 Task: Create Card Financial Audit Execution in Board IT Infrastructure Management to Workspace Career Coaching. Create Card Gaming Console Review in Board Diversity and Inclusion Metrics Analysis to Workspace Career Coaching. Create Card Financial Audit Performance Review in Board Content Marketing Interactive Content Strategy and Execution to Workspace Career Coaching
Action: Mouse moved to (59, 289)
Screenshot: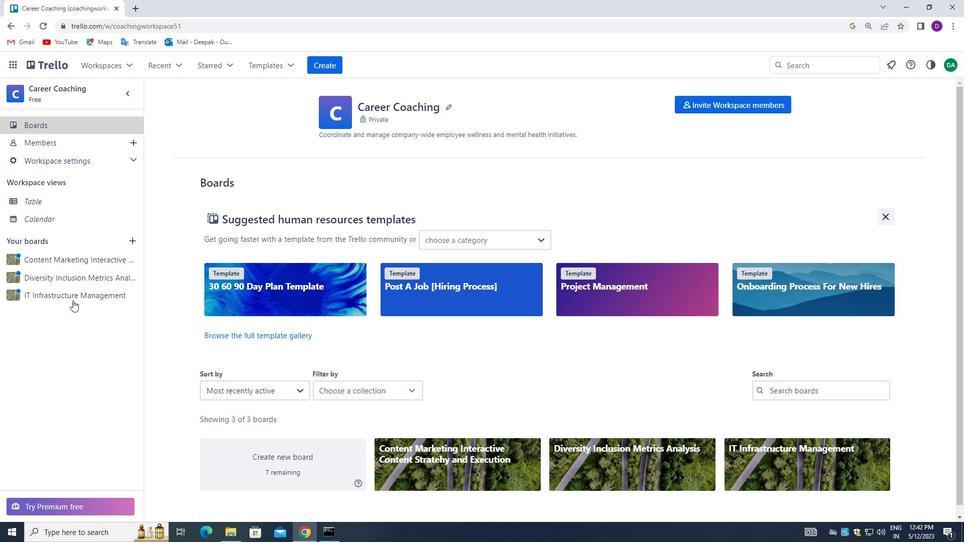
Action: Mouse pressed left at (59, 289)
Screenshot: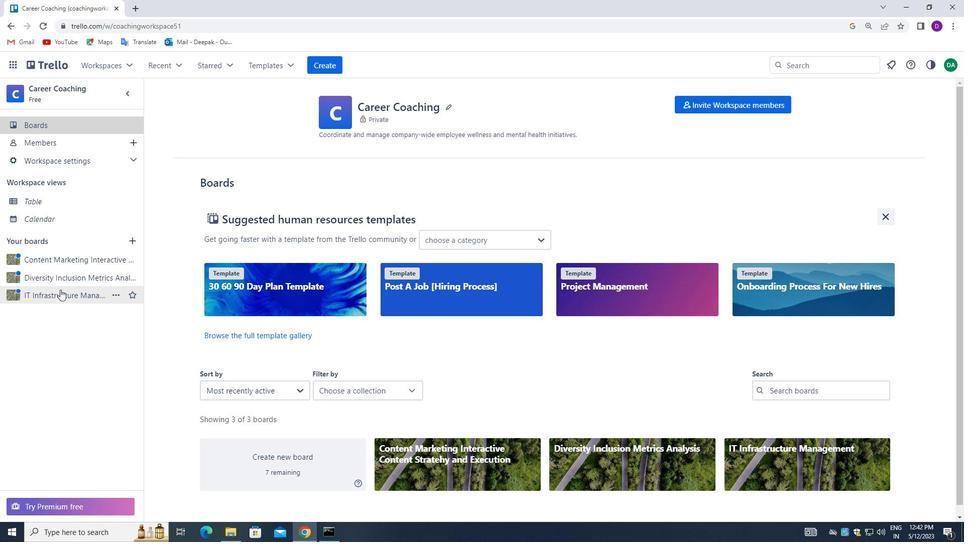 
Action: Mouse moved to (487, 156)
Screenshot: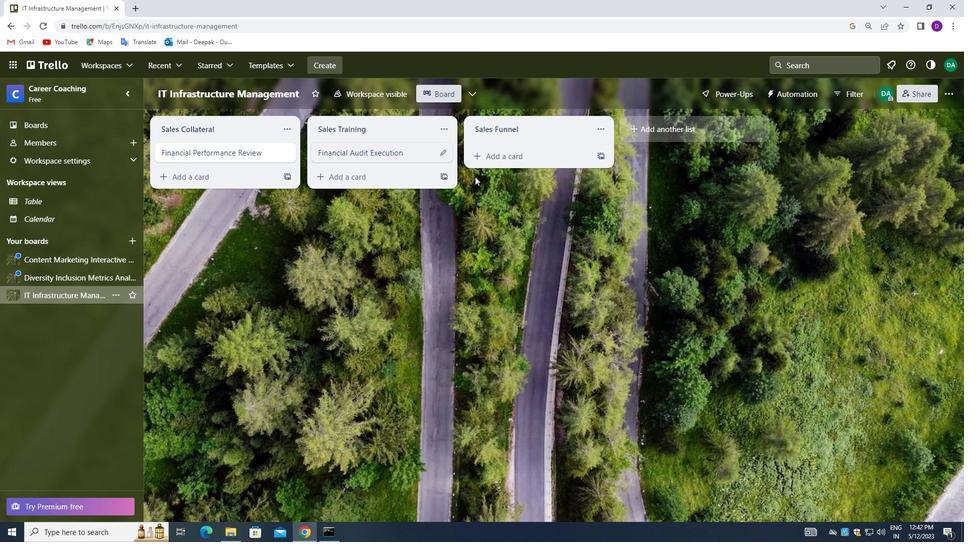 
Action: Mouse pressed left at (487, 156)
Screenshot: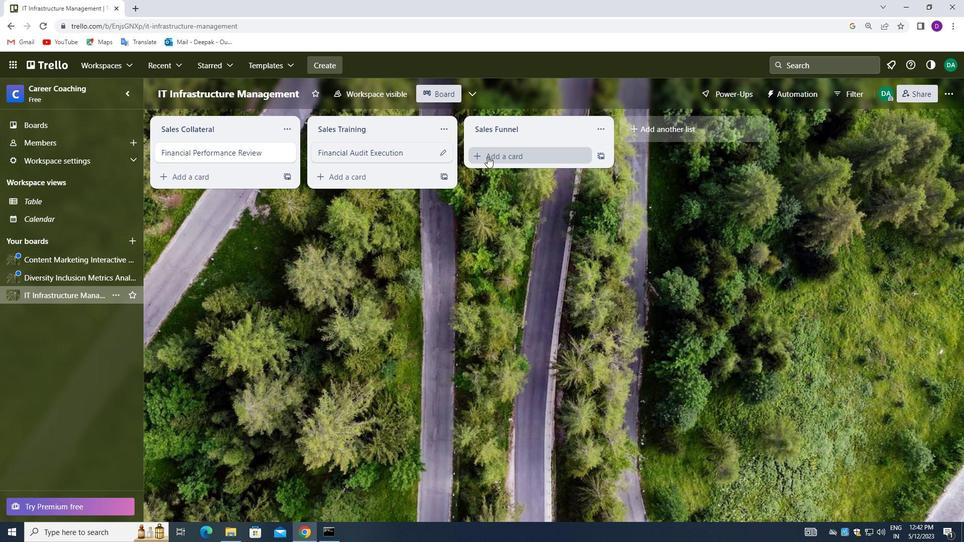 
Action: Mouse moved to (413, 231)
Screenshot: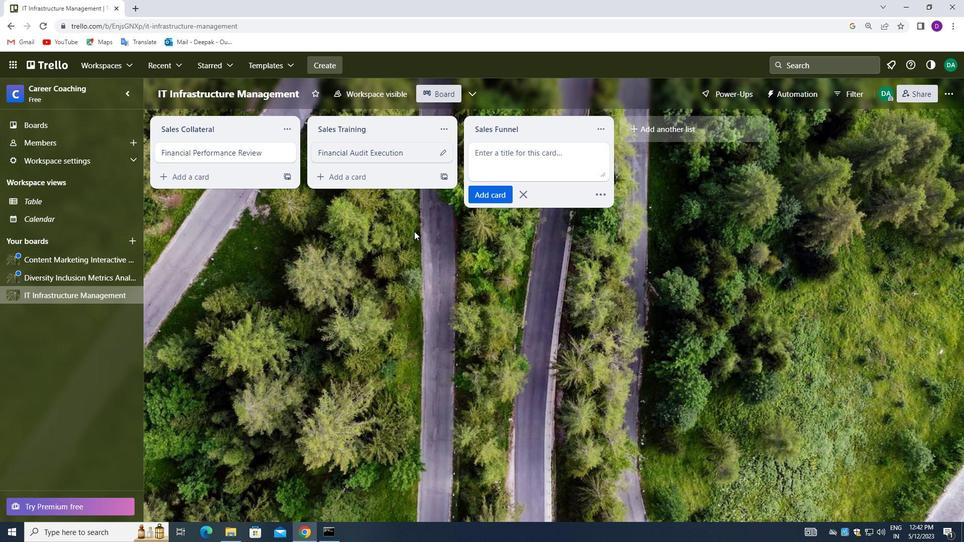
Action: Key pressed <Key.shift_r>Financial<Key.space><Key.shift_r>Audit<Key.space><Key.shift_r>Execution
Screenshot: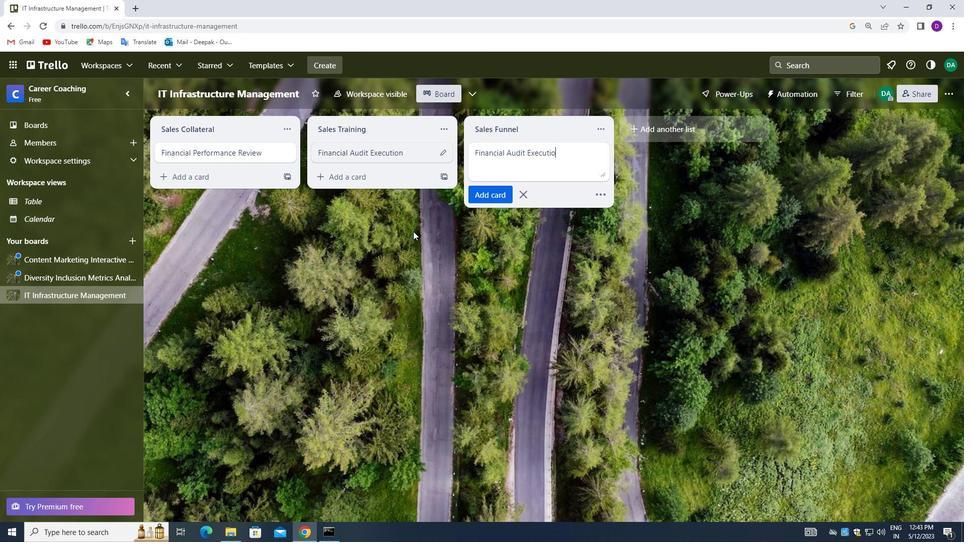 
Action: Mouse moved to (493, 196)
Screenshot: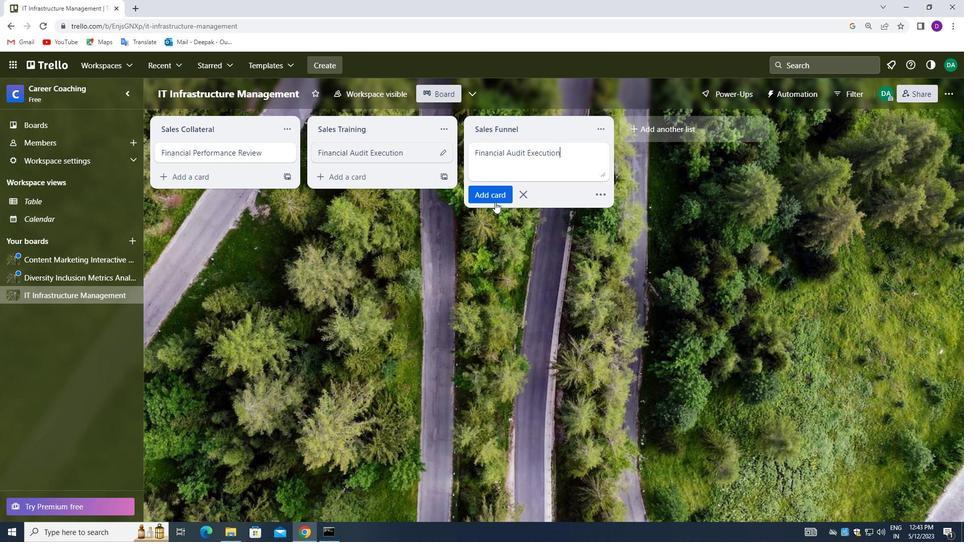 
Action: Mouse pressed left at (493, 196)
Screenshot: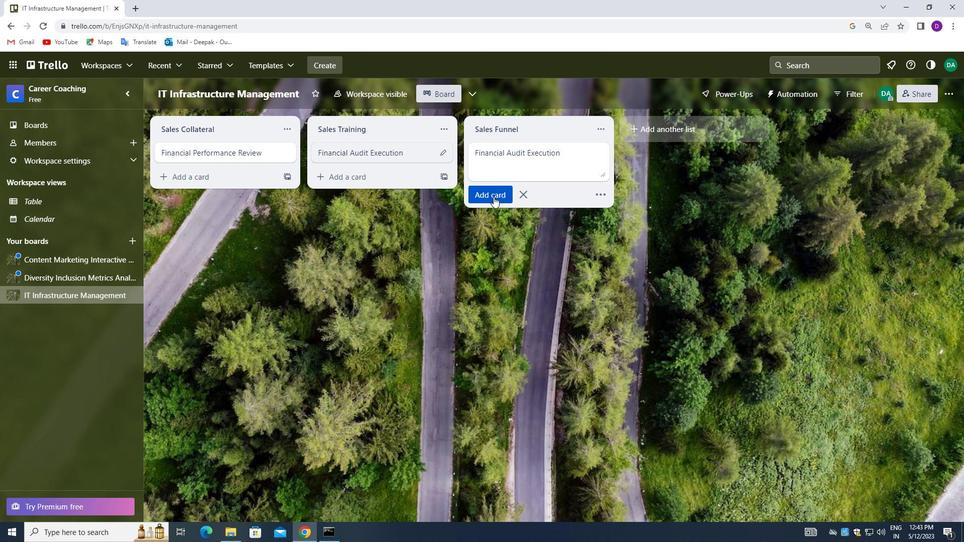 
Action: Mouse moved to (659, 200)
Screenshot: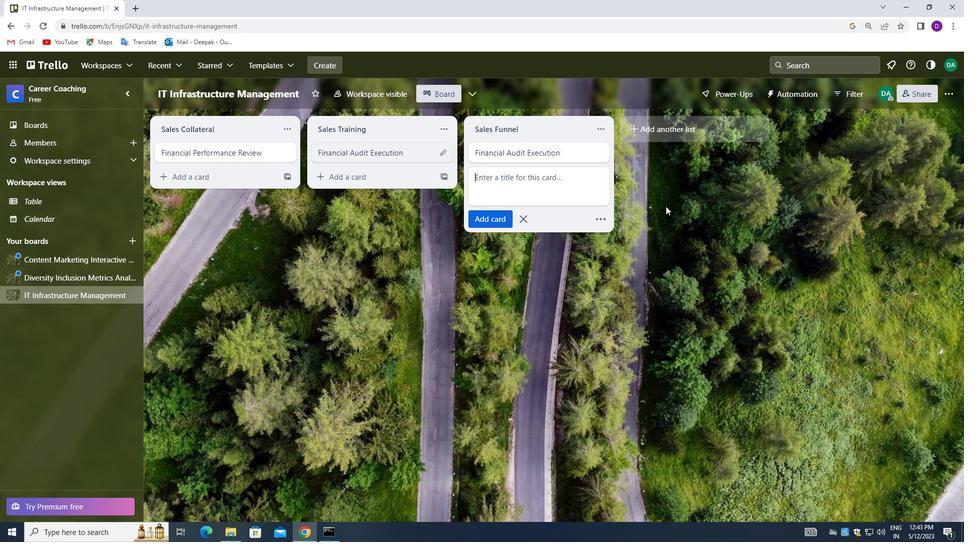 
Action: Mouse pressed left at (659, 200)
Screenshot: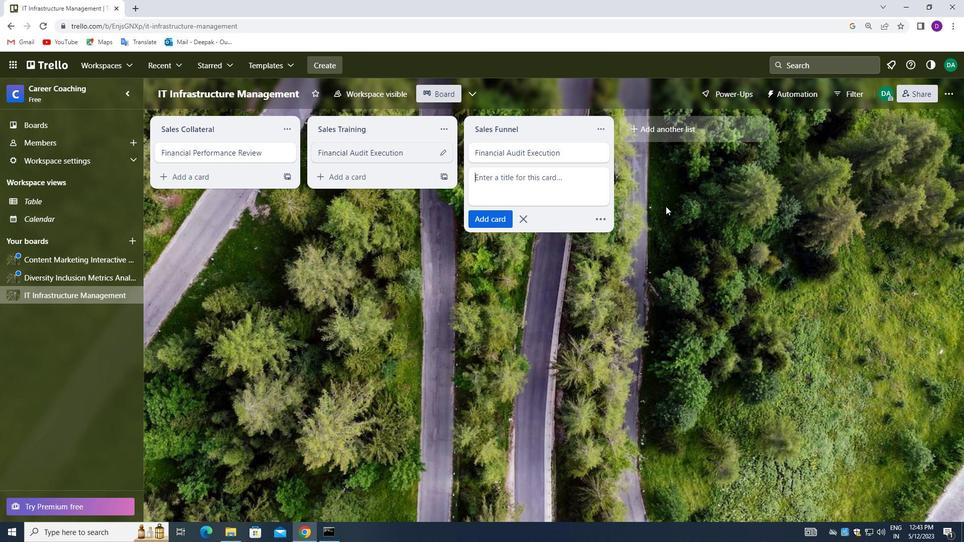 
Action: Mouse moved to (327, 299)
Screenshot: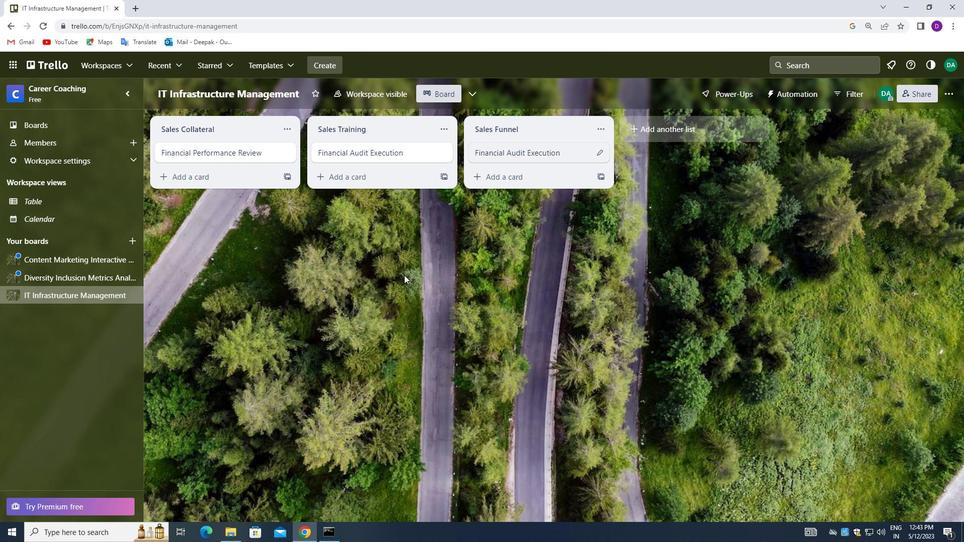 
Action: Mouse scrolled (327, 298) with delta (0, 0)
Screenshot: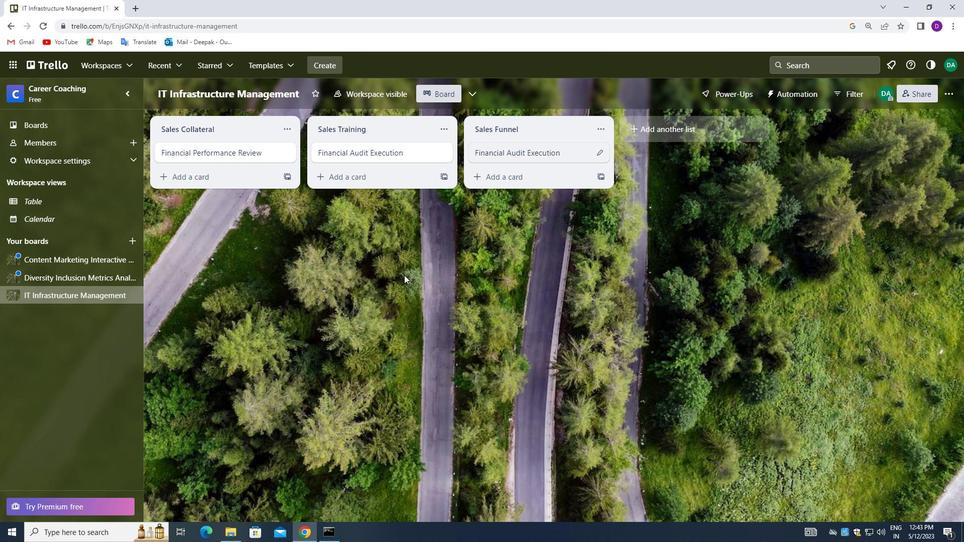 
Action: Mouse moved to (327, 300)
Screenshot: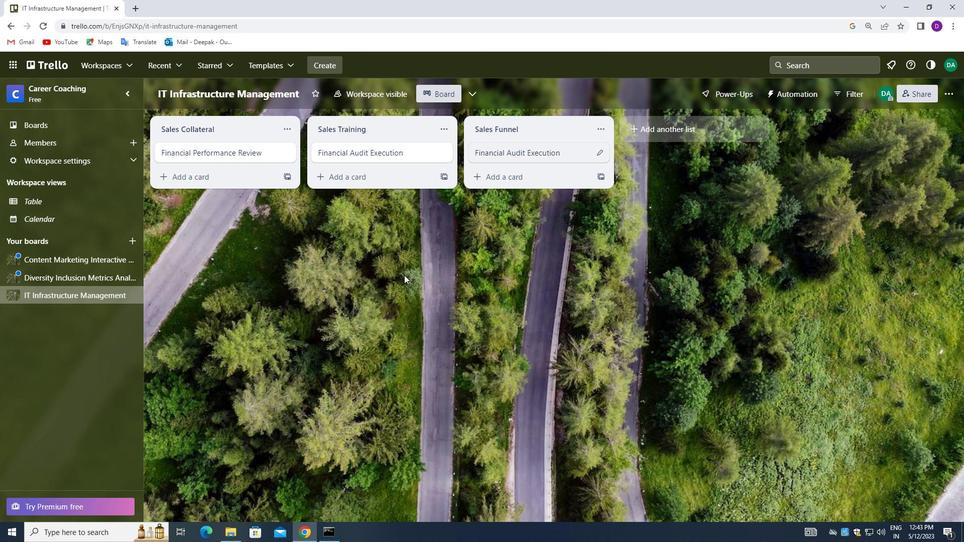 
Action: Mouse scrolled (327, 300) with delta (0, 0)
Screenshot: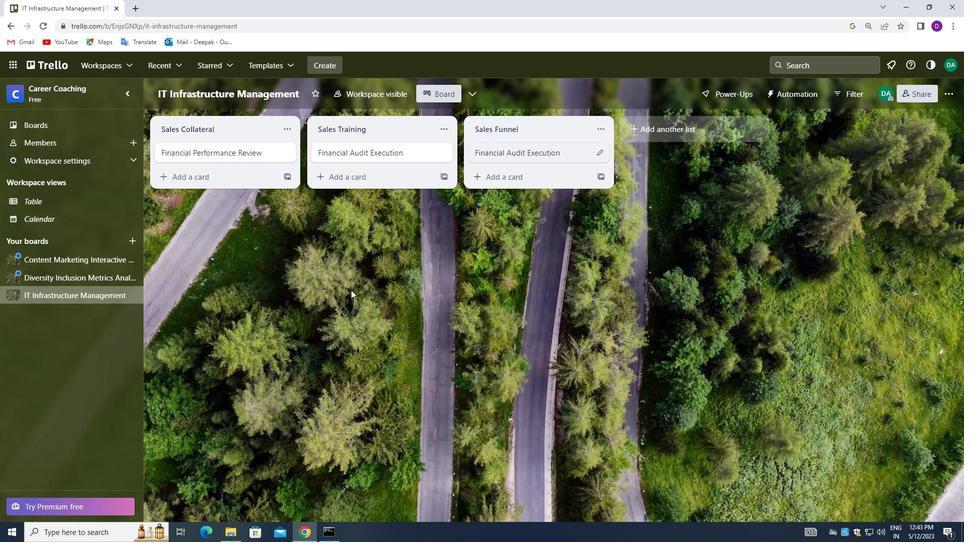 
Action: Mouse scrolled (327, 300) with delta (0, 0)
Screenshot: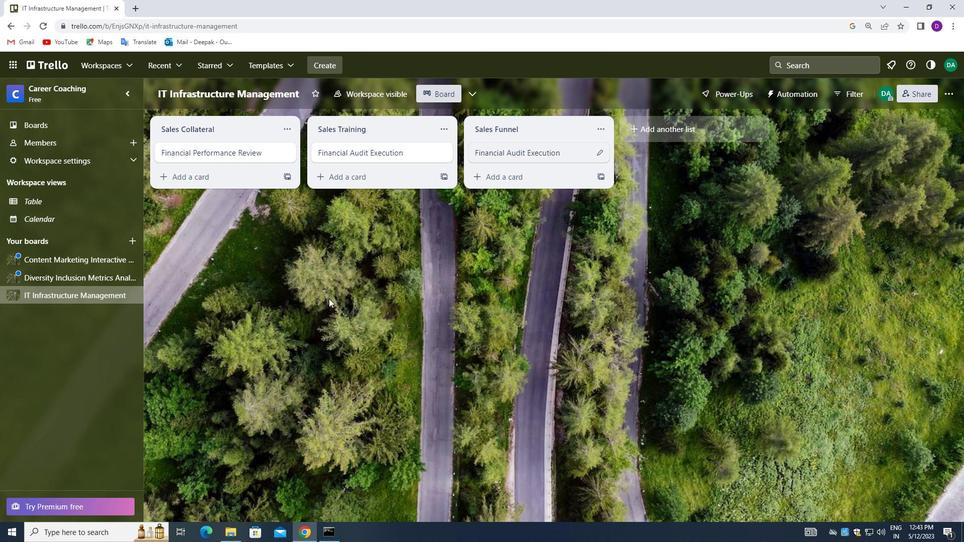 
Action: Mouse moved to (319, 299)
Screenshot: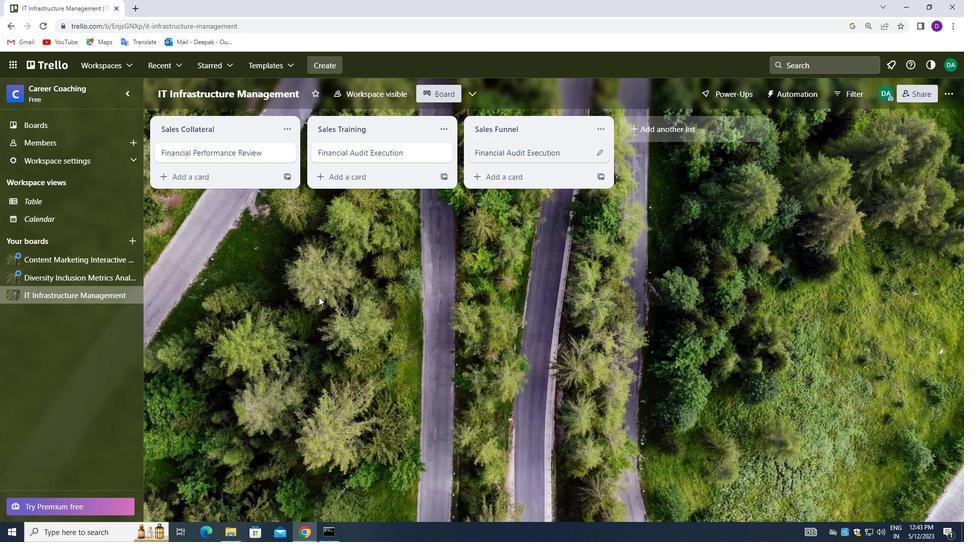 
Action: Mouse scrolled (319, 299) with delta (0, 0)
Screenshot: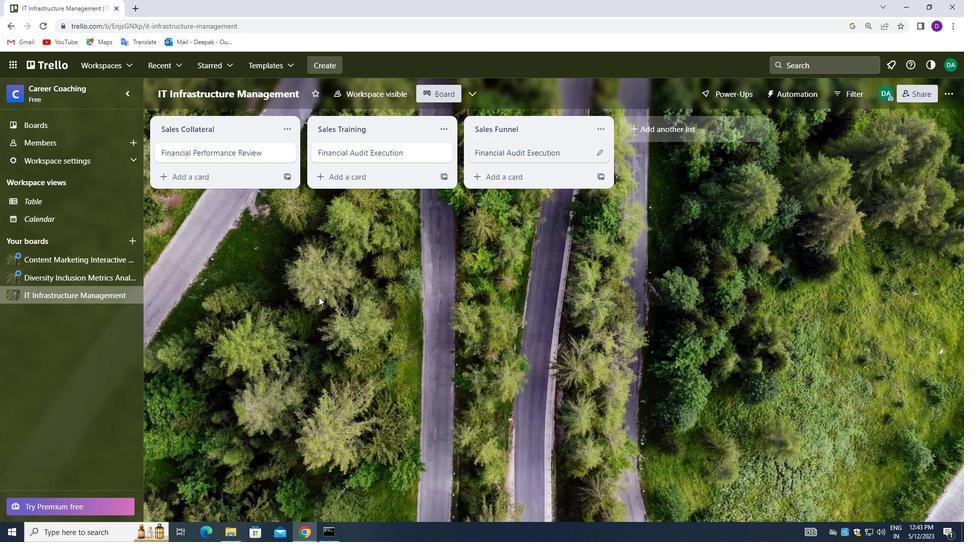 
Action: Mouse moved to (319, 299)
Screenshot: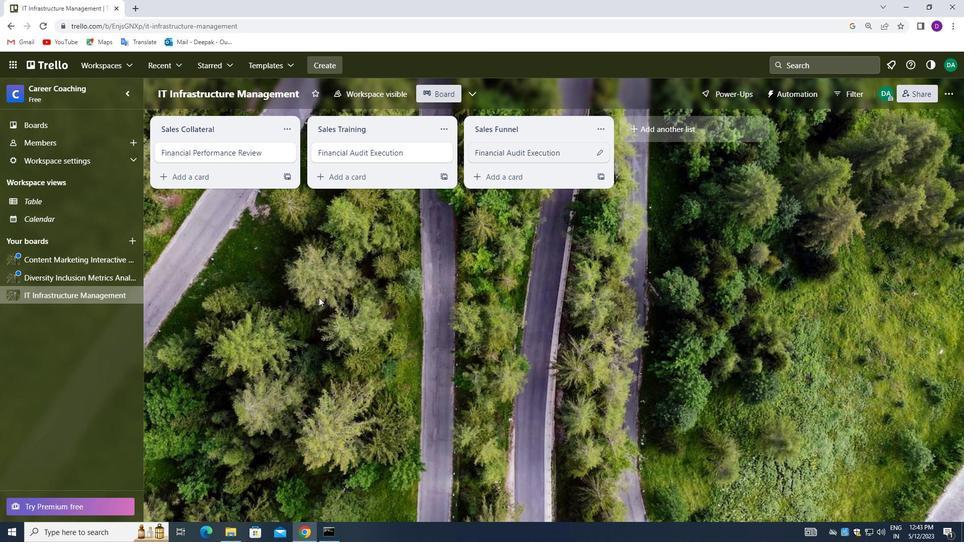 
Action: Mouse scrolled (319, 299) with delta (0, 0)
Screenshot: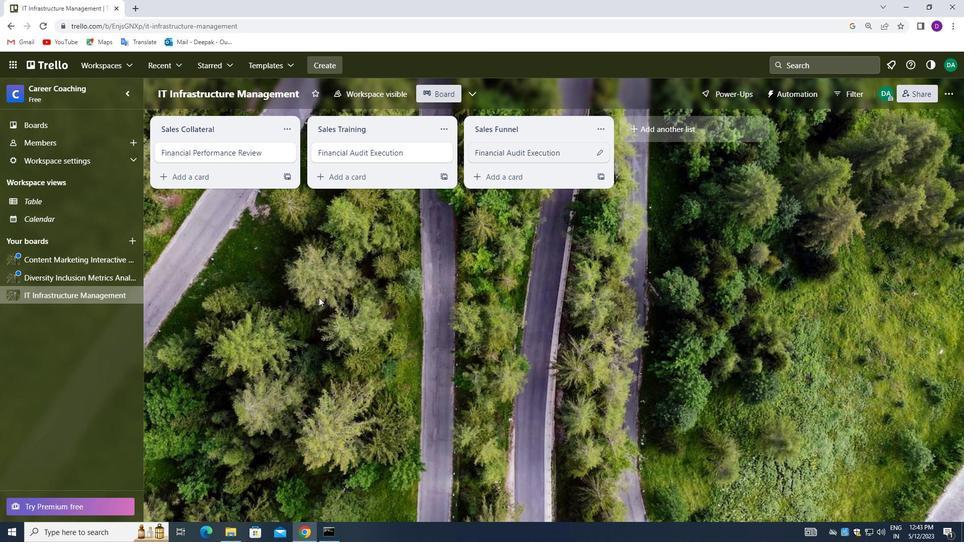 
Action: Mouse moved to (320, 299)
Screenshot: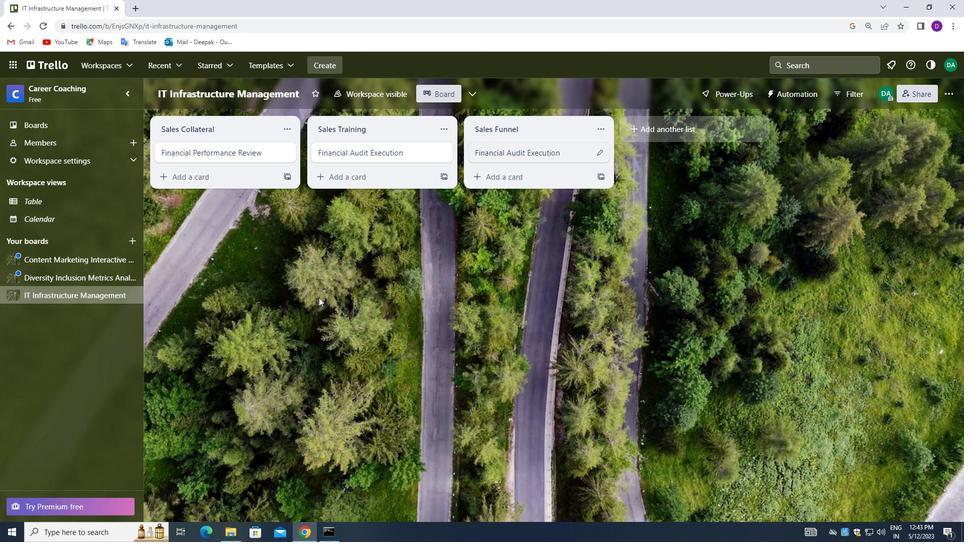 
Action: Mouse scrolled (320, 299) with delta (0, 0)
Screenshot: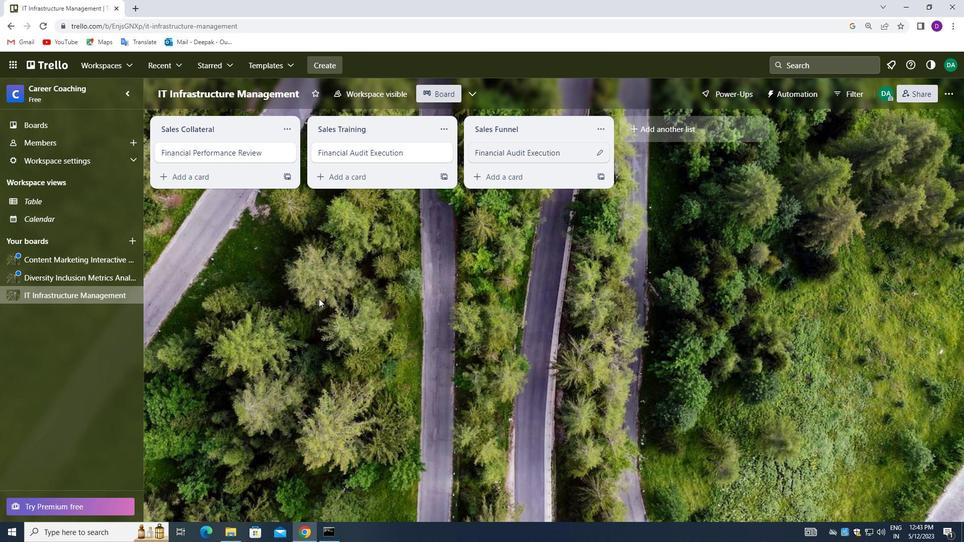 
Action: Mouse scrolled (320, 298) with delta (0, 0)
Screenshot: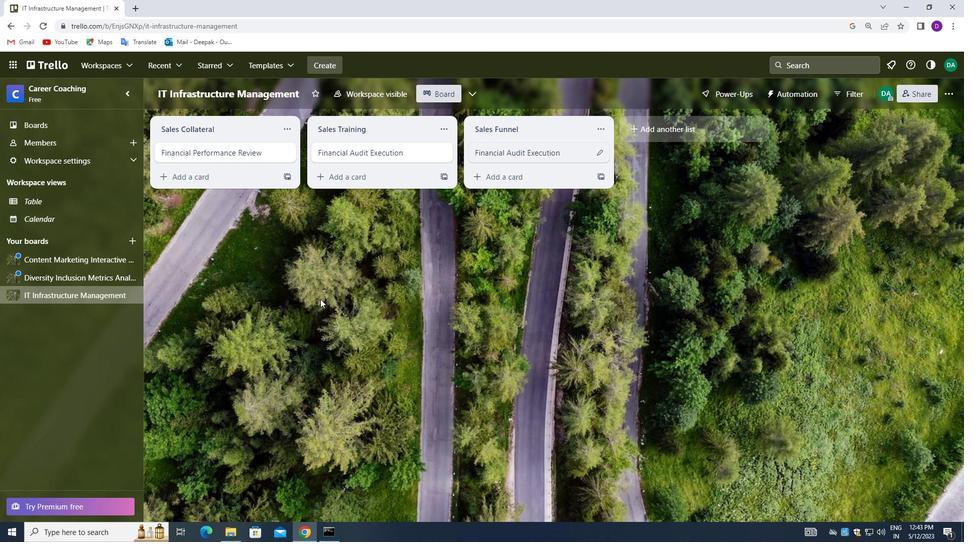 
Action: Mouse scrolled (320, 298) with delta (0, 0)
Screenshot: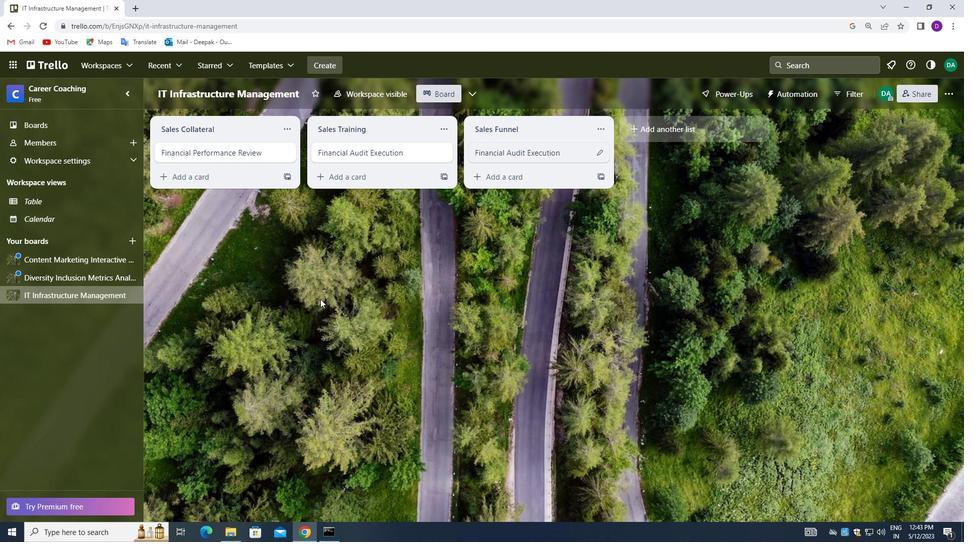 
Action: Mouse scrolled (320, 298) with delta (0, 0)
Screenshot: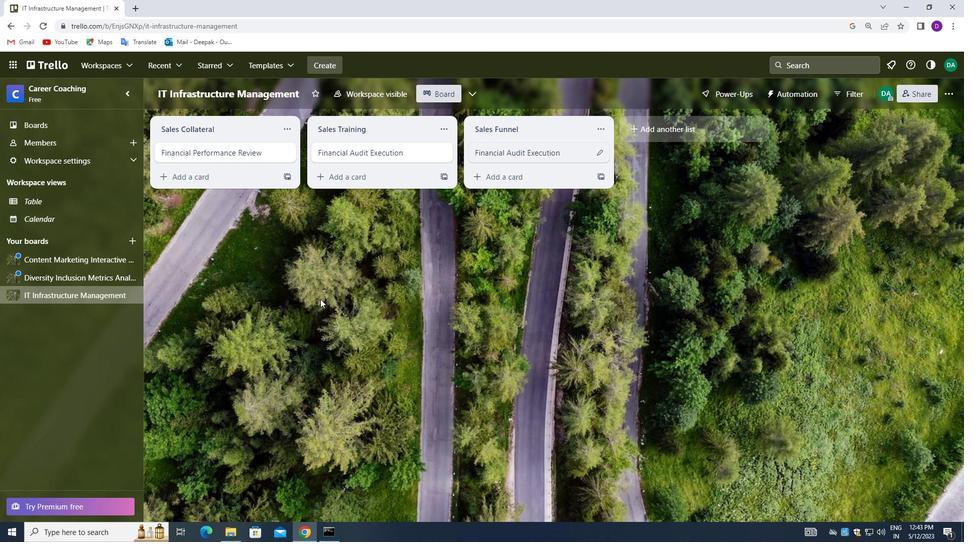 
Action: Mouse moved to (224, 308)
Screenshot: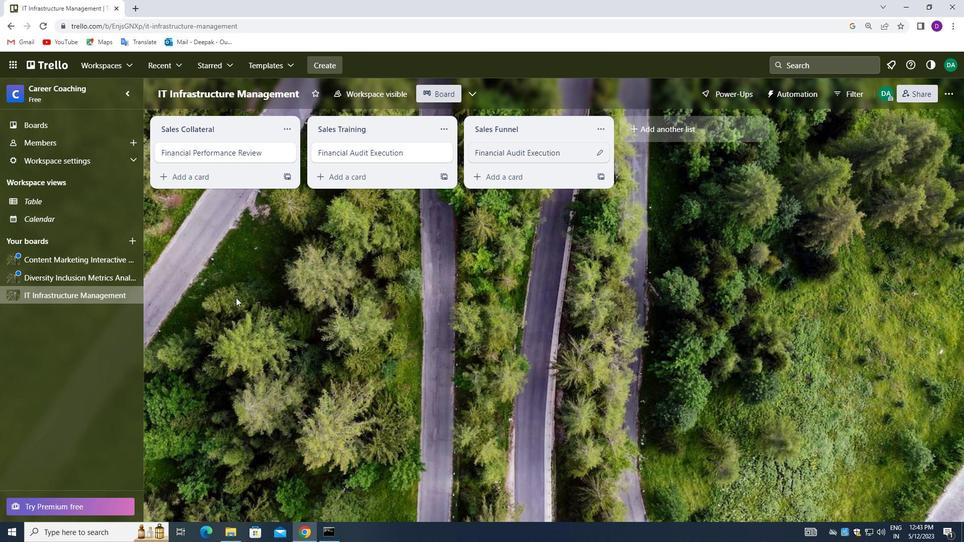 
Action: Mouse scrolled (224, 307) with delta (0, 0)
Screenshot: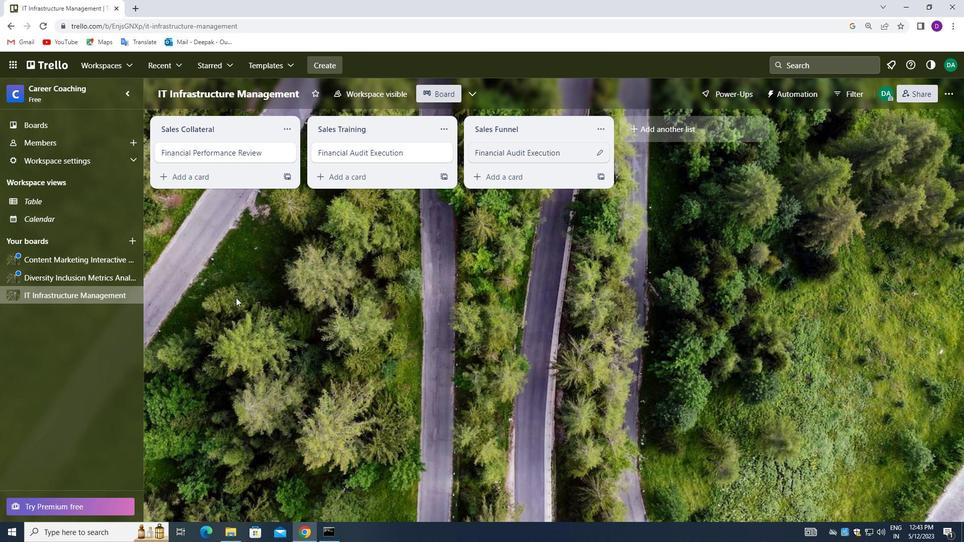
Action: Mouse moved to (71, 277)
Screenshot: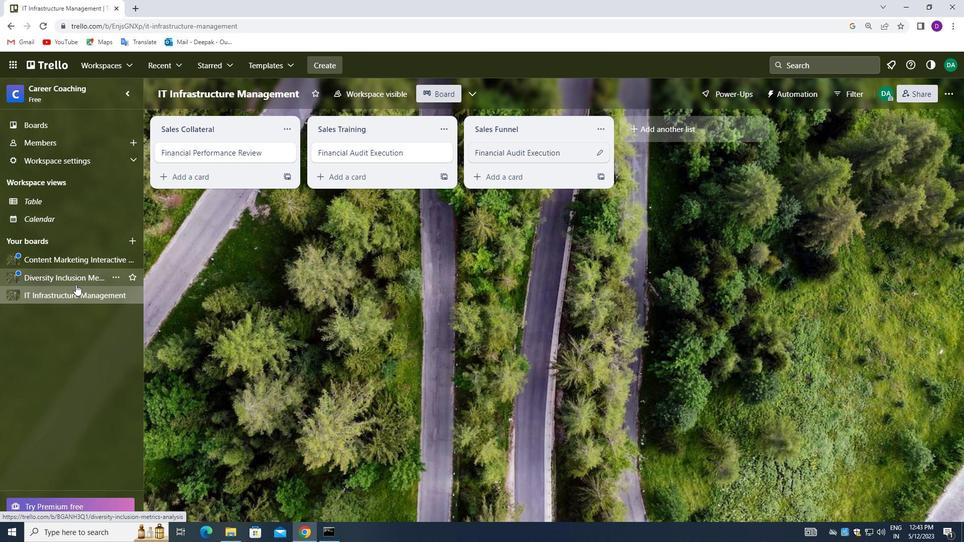 
Action: Mouse pressed left at (71, 277)
Screenshot: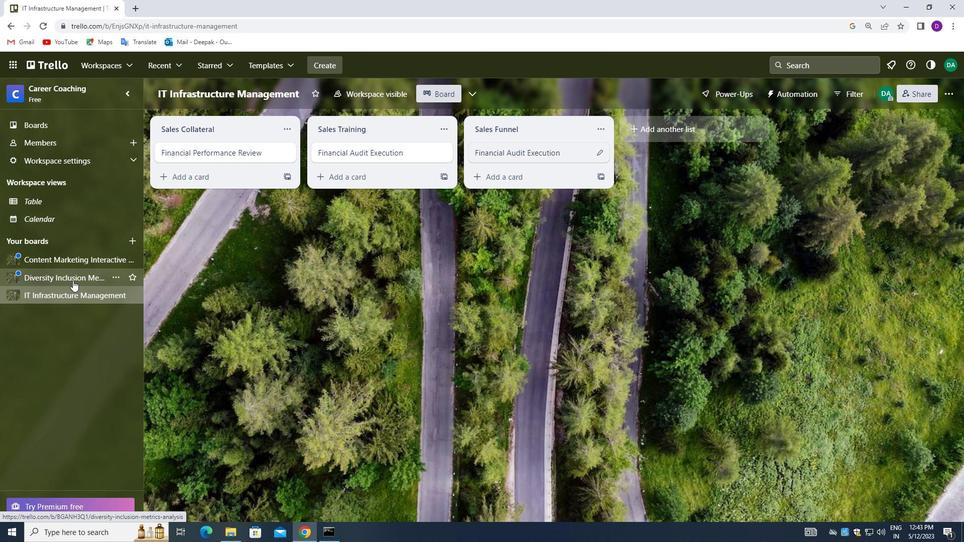 
Action: Mouse moved to (501, 158)
Screenshot: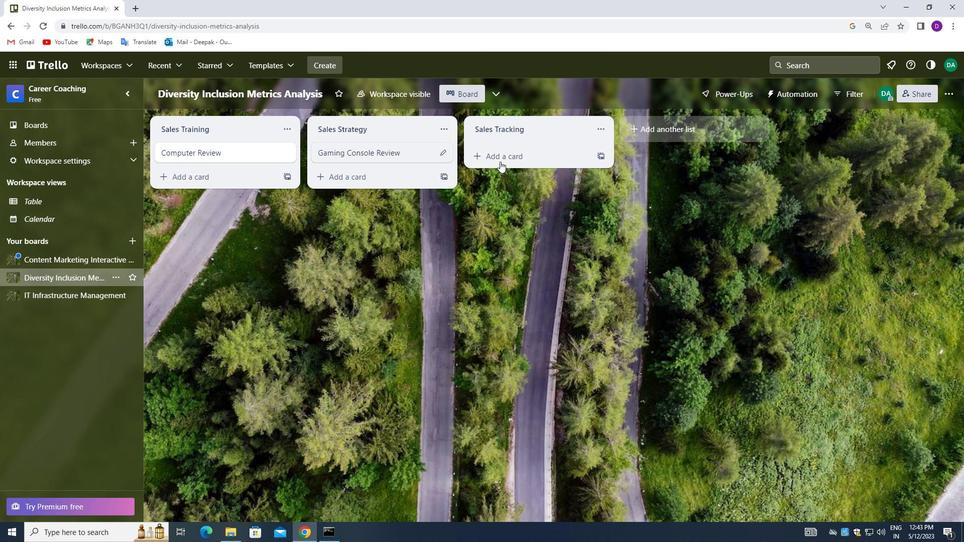 
Action: Mouse pressed left at (501, 158)
Screenshot: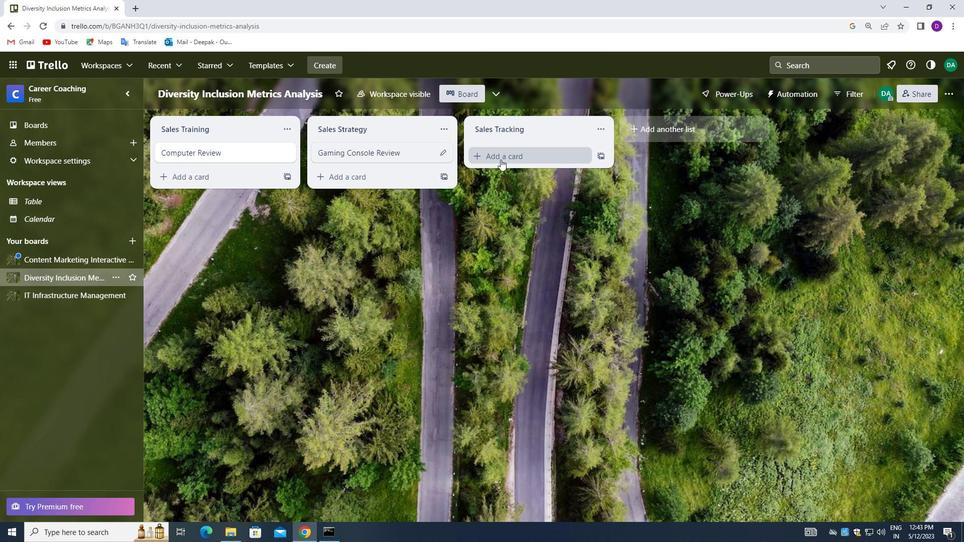 
Action: Mouse moved to (501, 157)
Screenshot: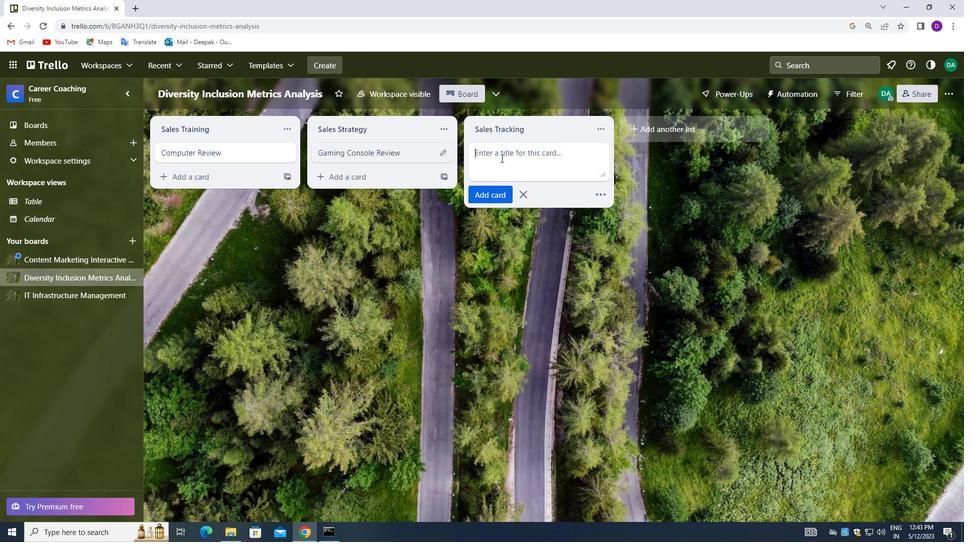 
Action: Mouse pressed left at (501, 157)
Screenshot: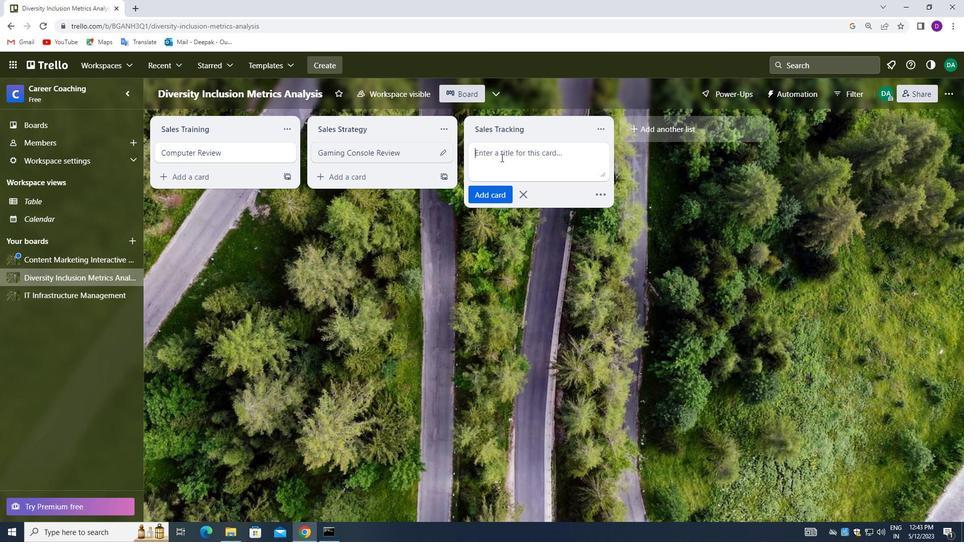 
Action: Mouse moved to (420, 250)
Screenshot: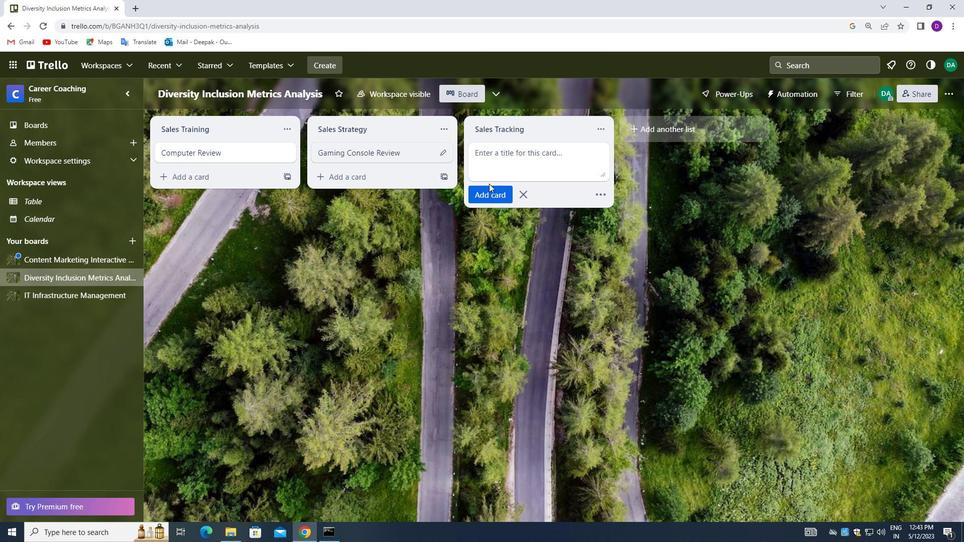 
Action: Key pressed <Key.shift_r>Gaming<Key.space><Key.shift_r>Console<Key.space><Key.shift_r>Review
Screenshot: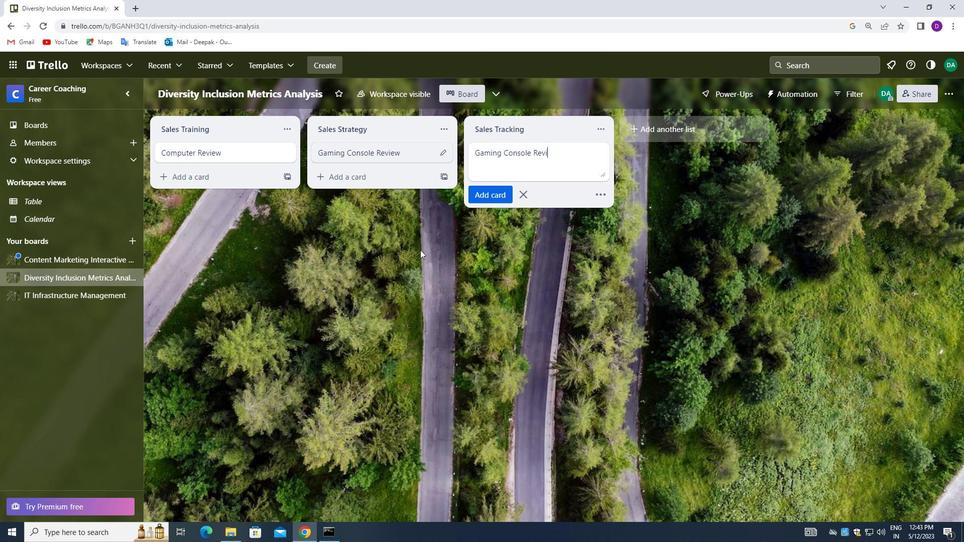 
Action: Mouse moved to (484, 196)
Screenshot: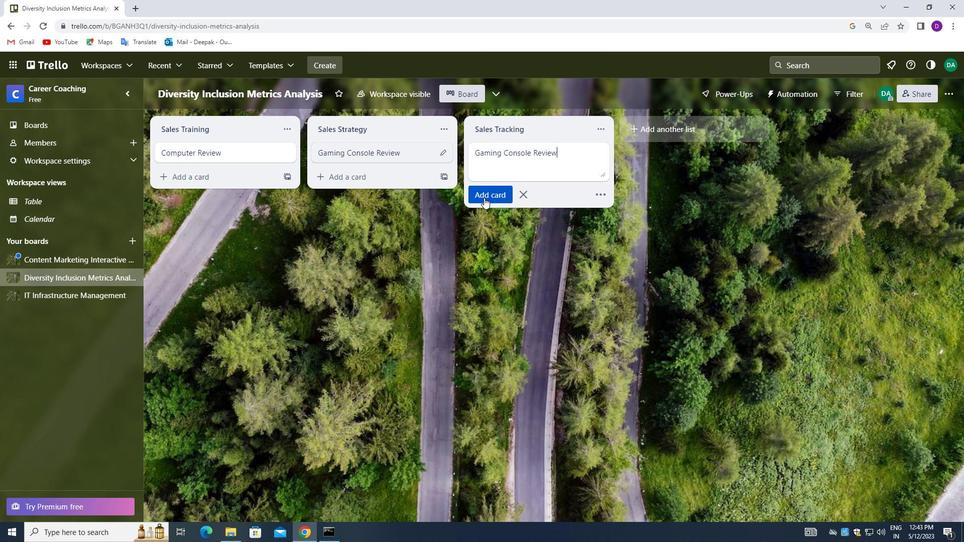 
Action: Mouse pressed left at (484, 196)
Screenshot: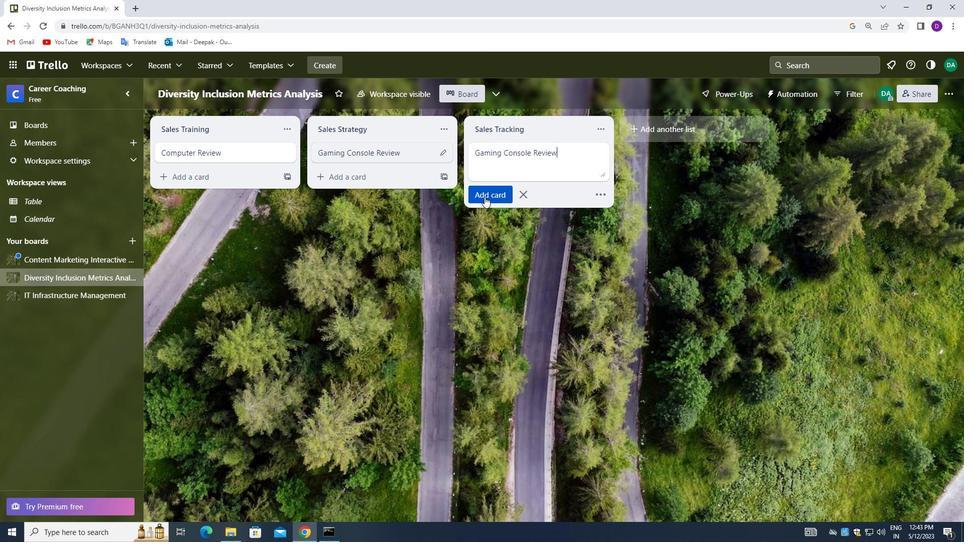 
Action: Mouse moved to (436, 227)
Screenshot: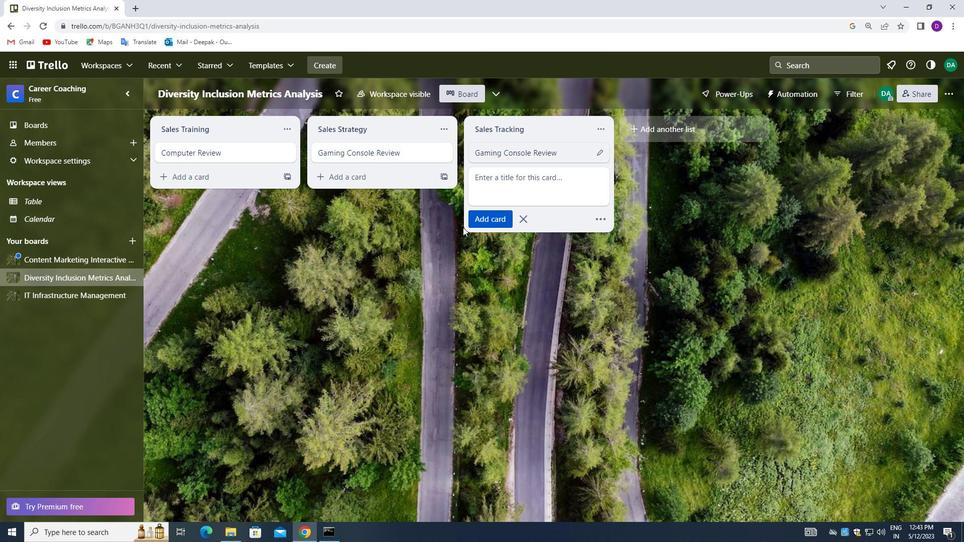 
Action: Mouse pressed left at (436, 227)
Screenshot: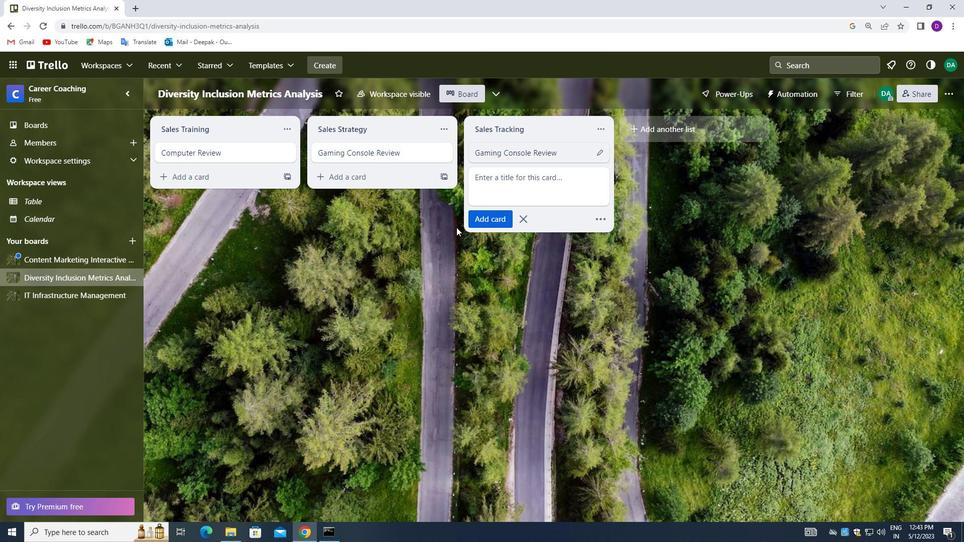 
Action: Mouse moved to (323, 301)
Screenshot: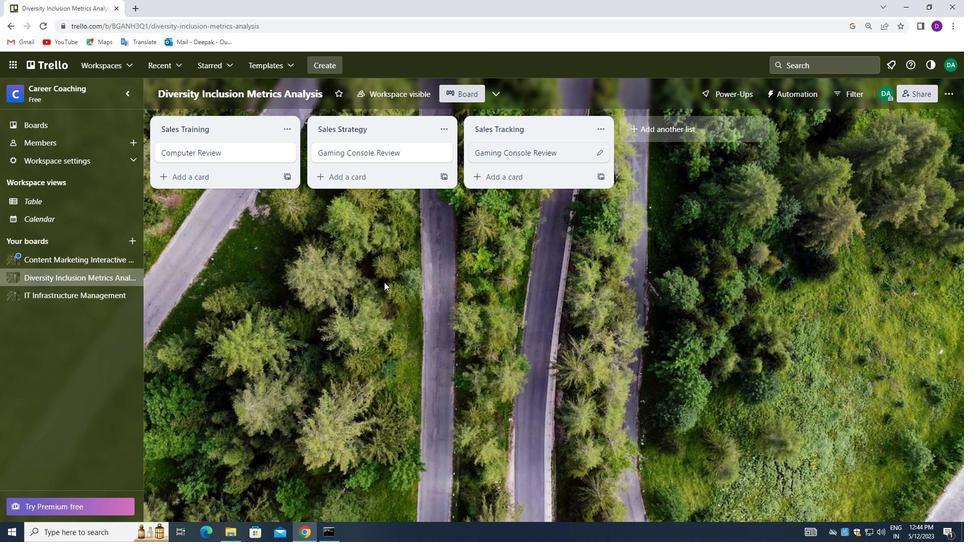 
Action: Mouse scrolled (323, 301) with delta (0, 0)
Screenshot: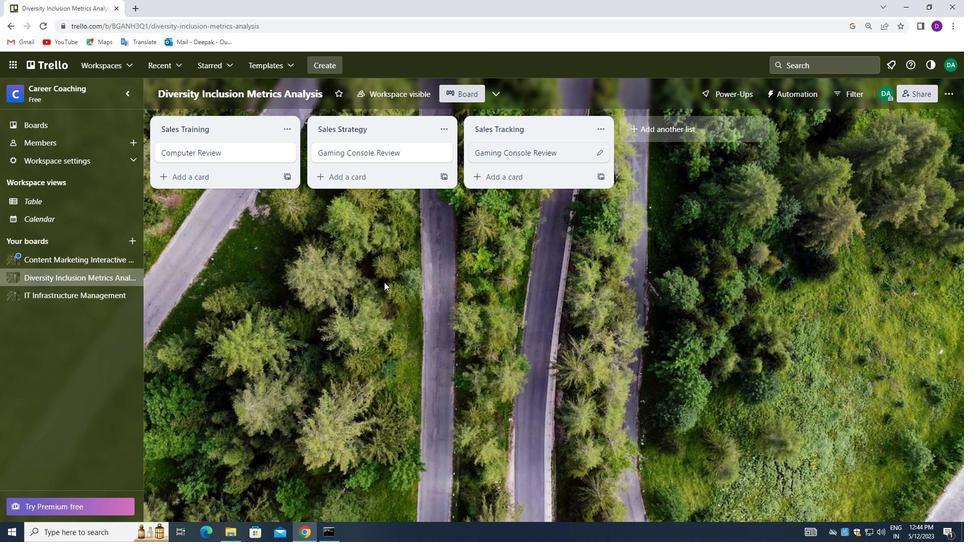 
Action: Mouse moved to (323, 303)
Screenshot: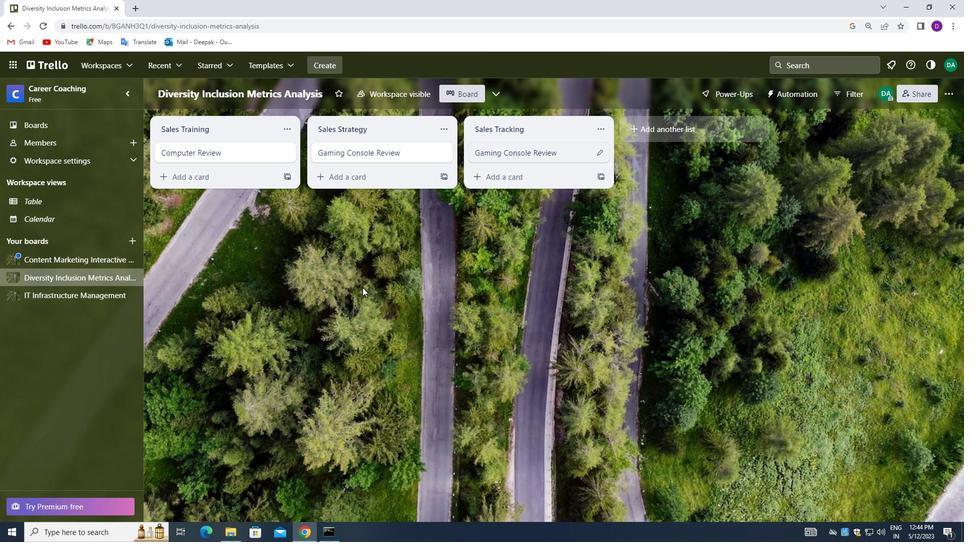 
Action: Mouse scrolled (323, 302) with delta (0, 0)
Screenshot: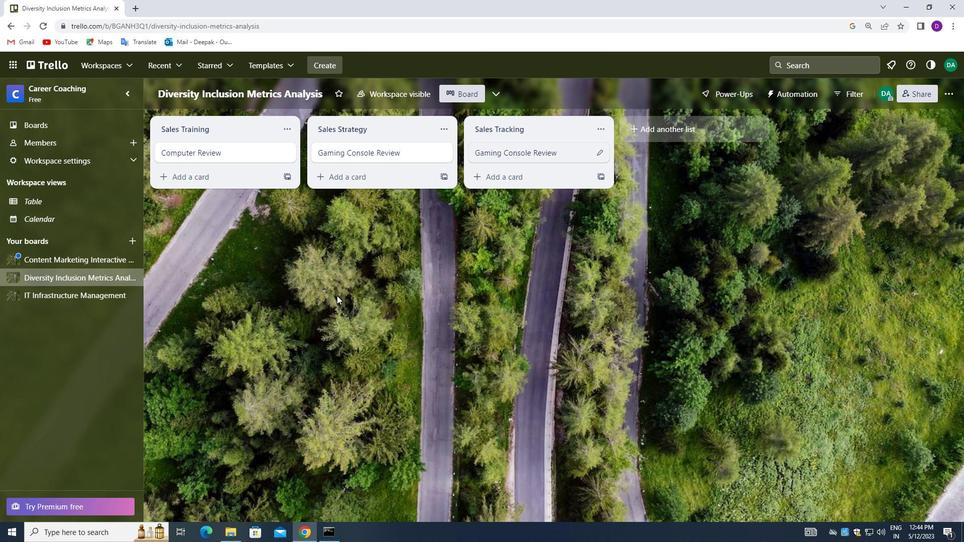 
Action: Mouse moved to (71, 262)
Screenshot: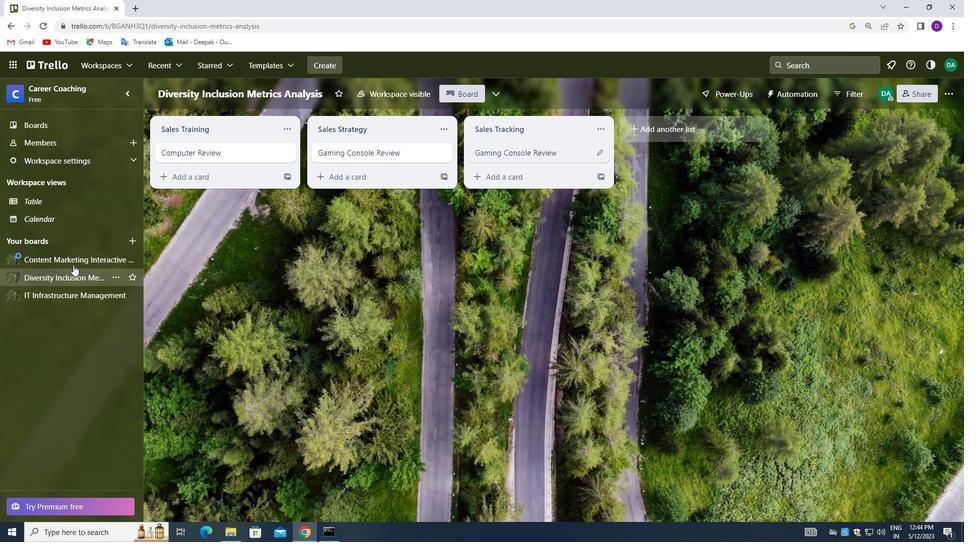 
Action: Mouse pressed left at (71, 262)
Screenshot: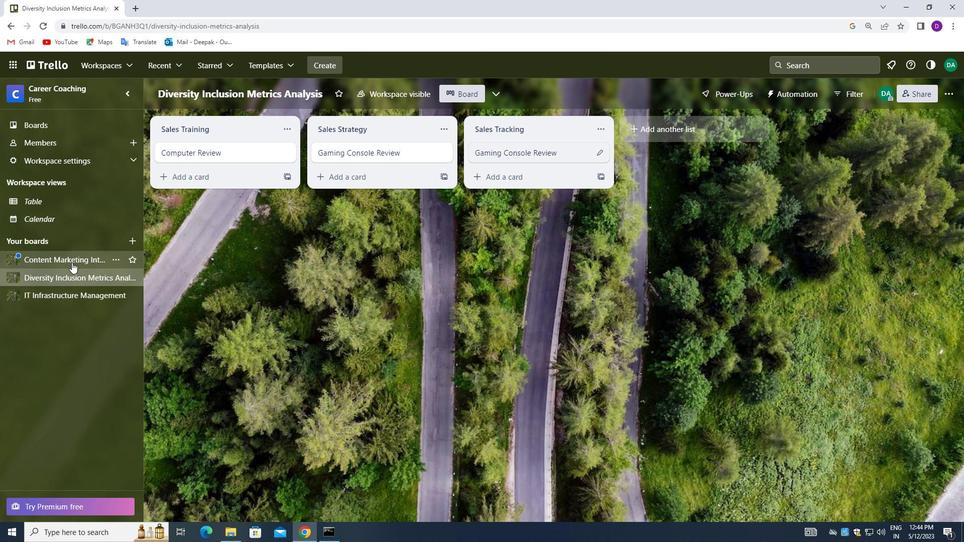 
Action: Mouse moved to (485, 149)
Screenshot: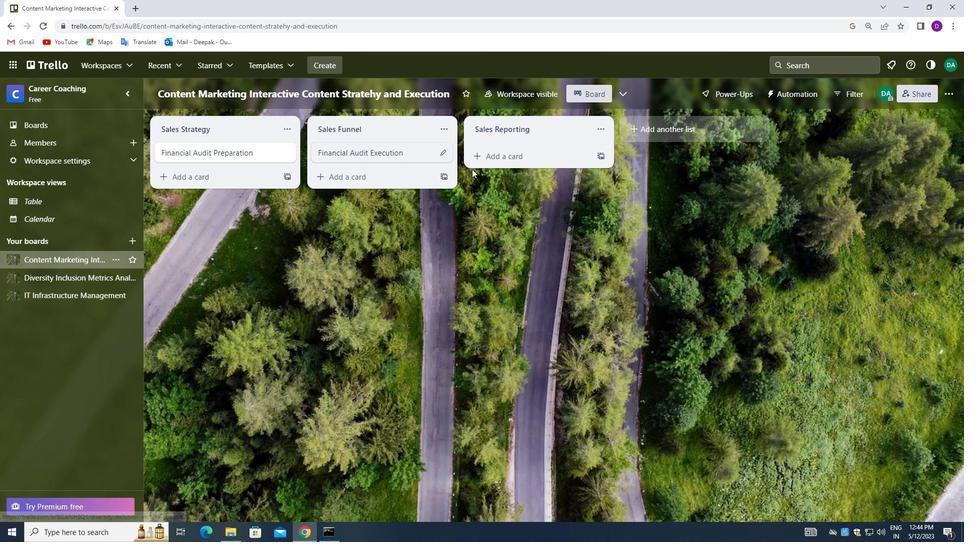
Action: Mouse pressed left at (485, 149)
Screenshot: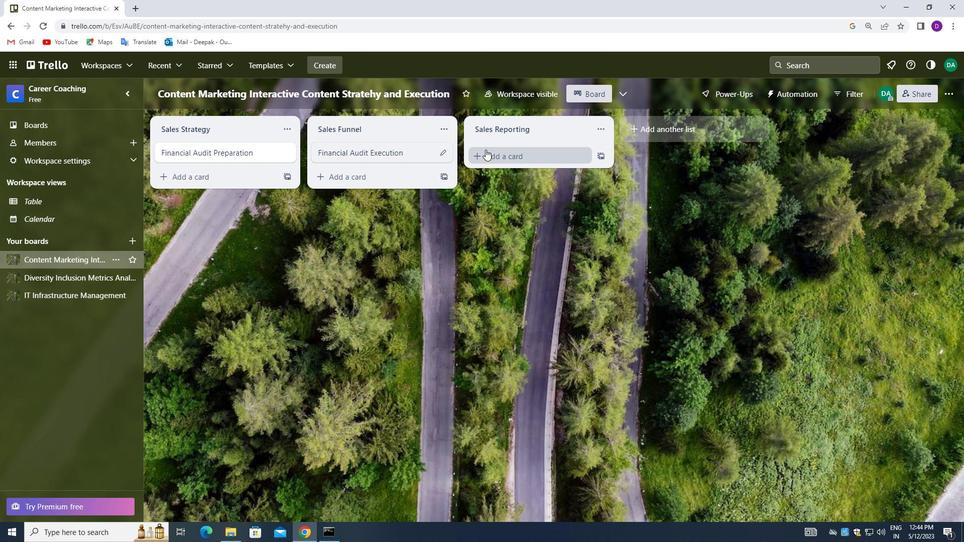 
Action: Mouse moved to (486, 149)
Screenshot: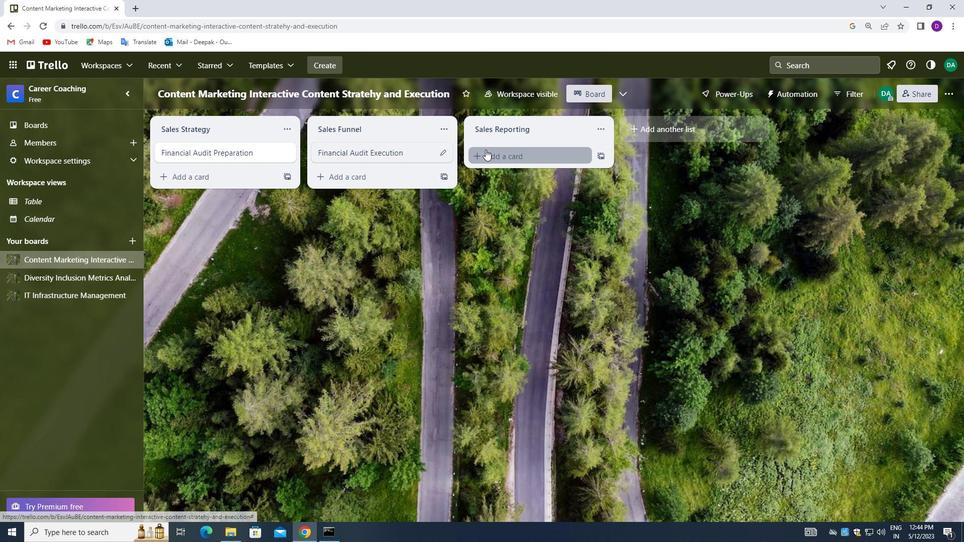 
Action: Mouse pressed left at (486, 149)
Screenshot: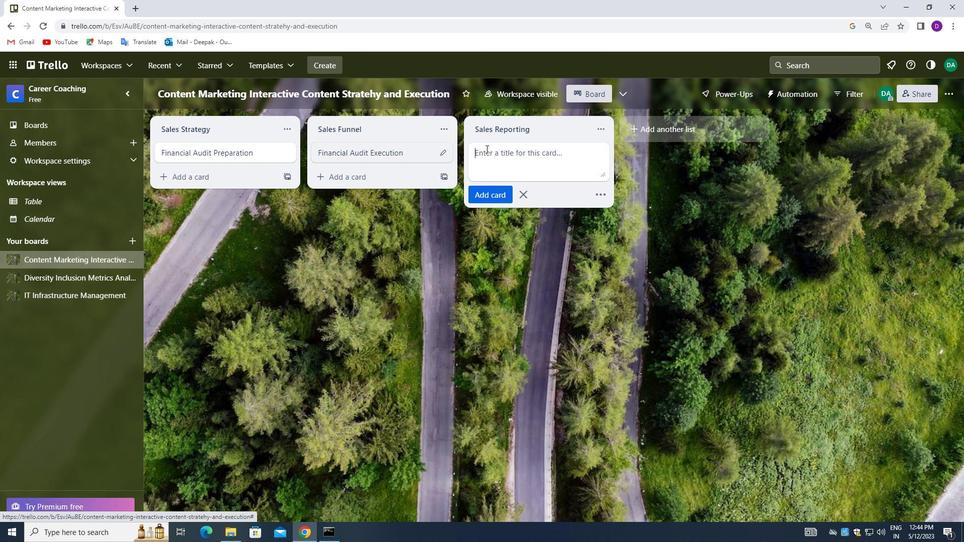 
Action: Mouse moved to (377, 272)
Screenshot: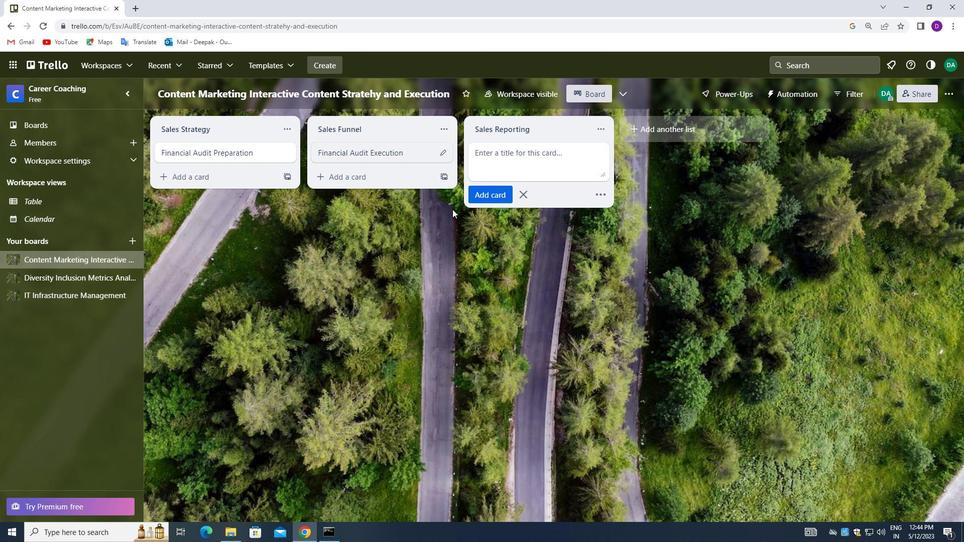 
Action: Key pressed <Key.shift_r>Audit<Key.space><Key.shift>PE
Screenshot: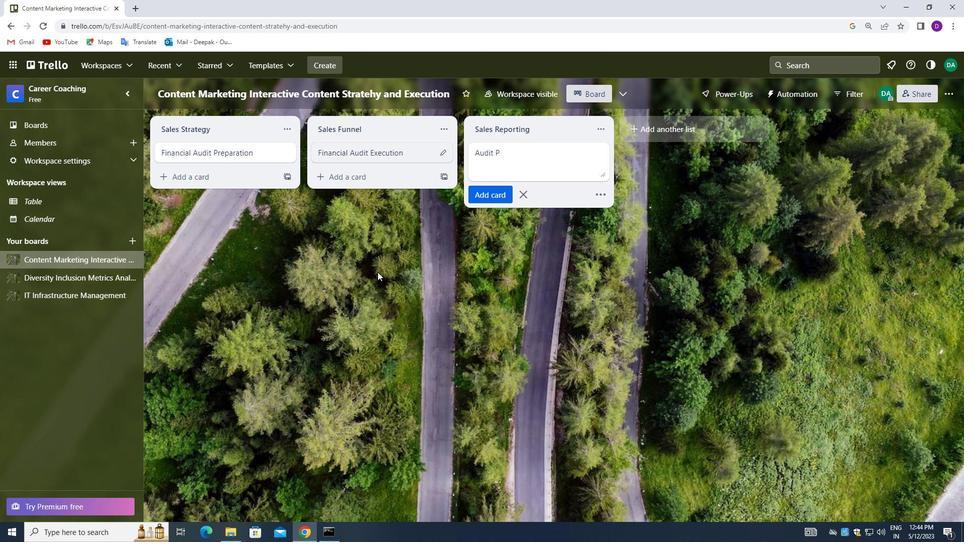 
Action: Mouse moved to (377, 272)
Screenshot: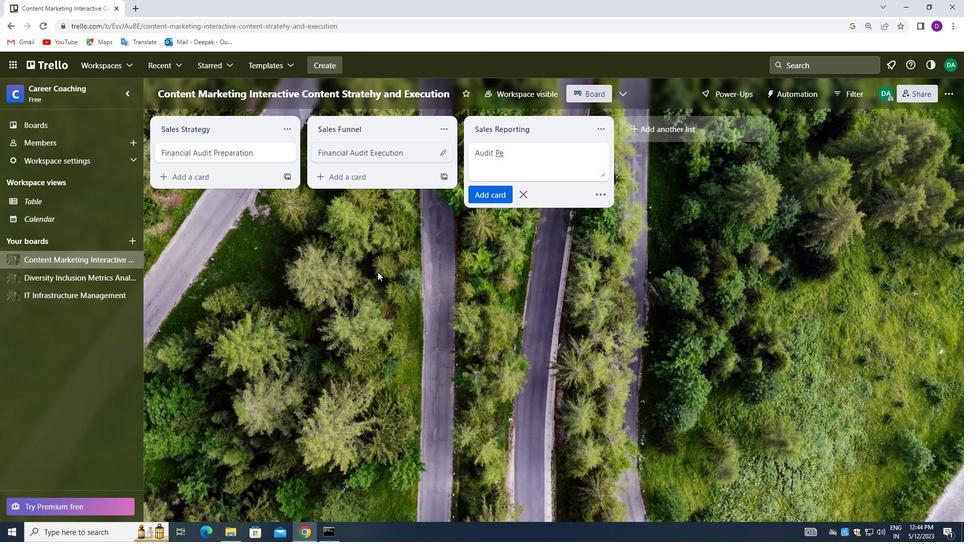 
Action: Key pressed RFORMANCE<Key.space><Key.shift_r>REVIEW
Screenshot: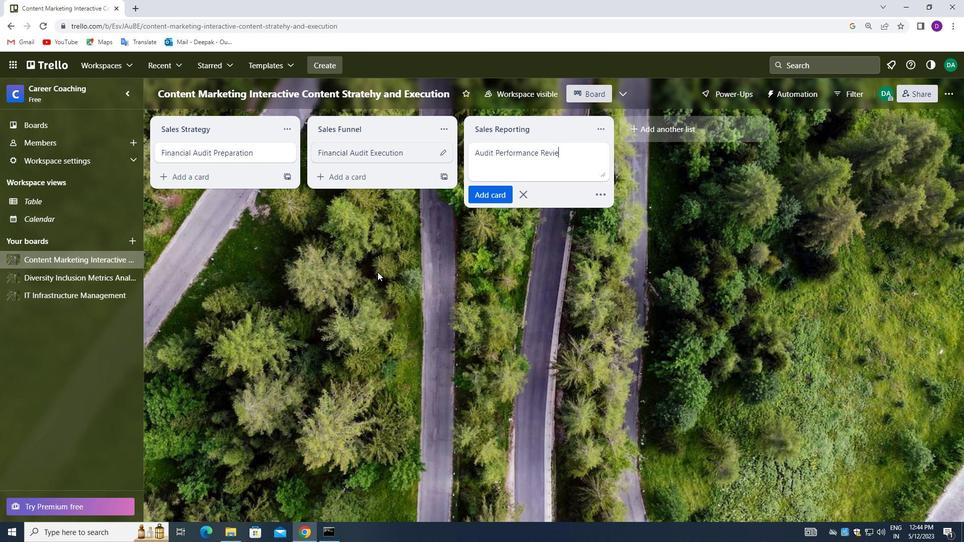 
Action: Mouse moved to (490, 196)
Screenshot: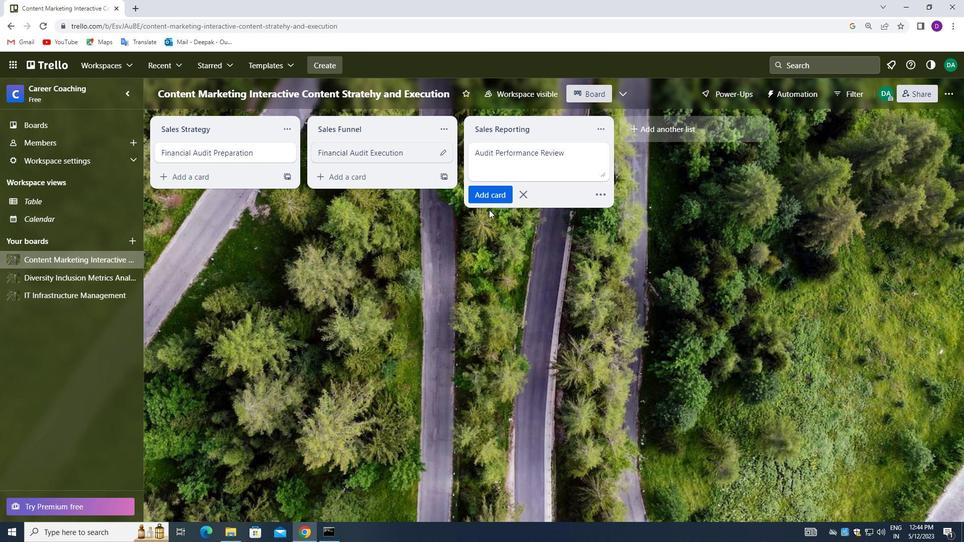 
Action: Mouse pressed left at (490, 196)
Screenshot: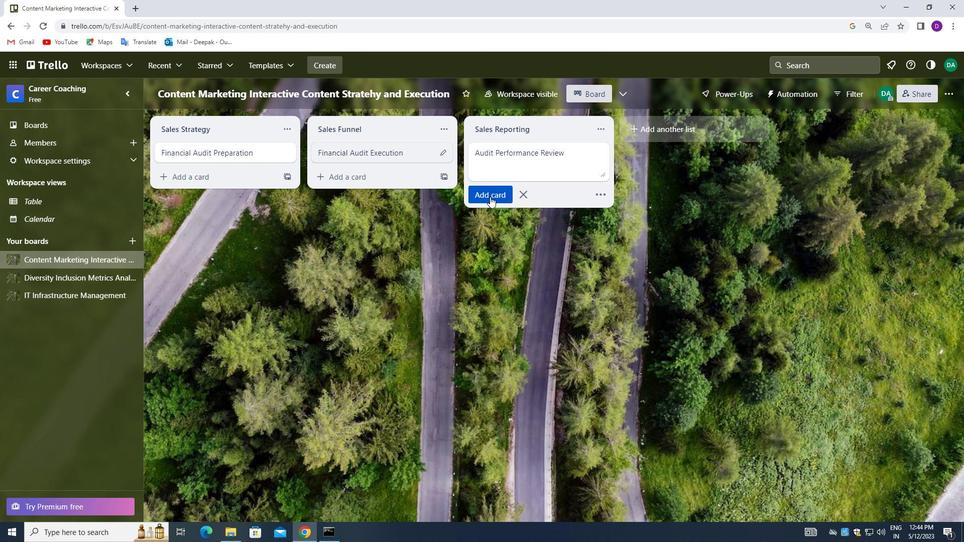 
Action: Mouse moved to (650, 167)
Screenshot: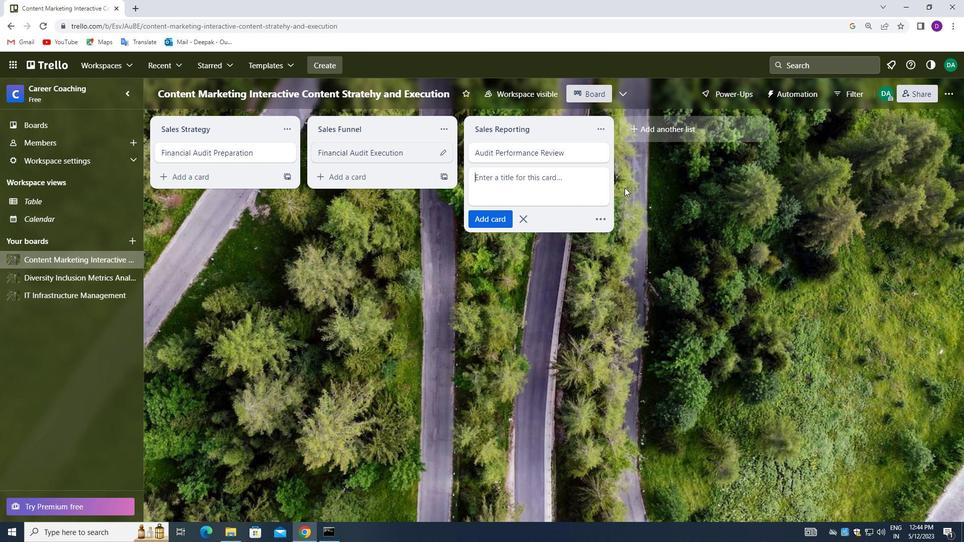 
Action: Mouse pressed left at (650, 167)
Screenshot: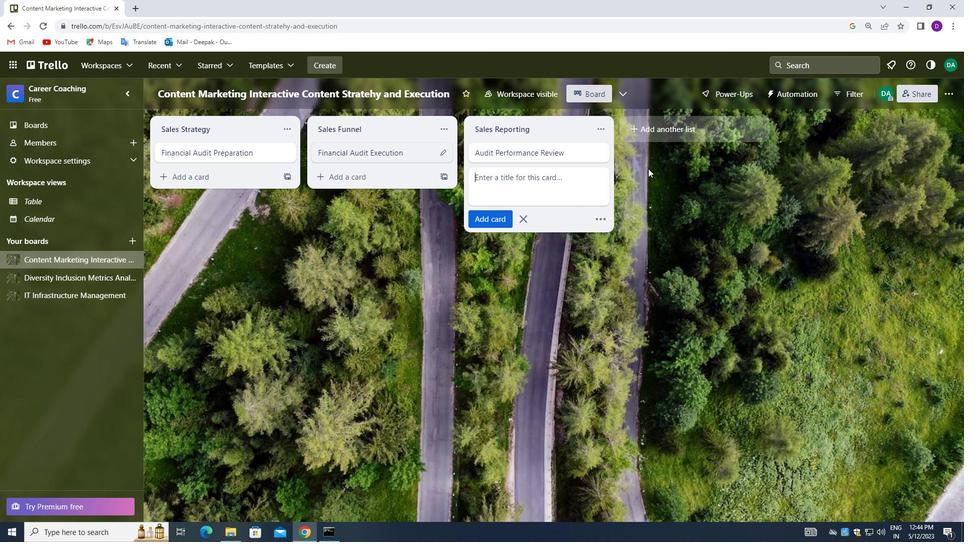 
Action: Mouse moved to (58, 128)
Screenshot: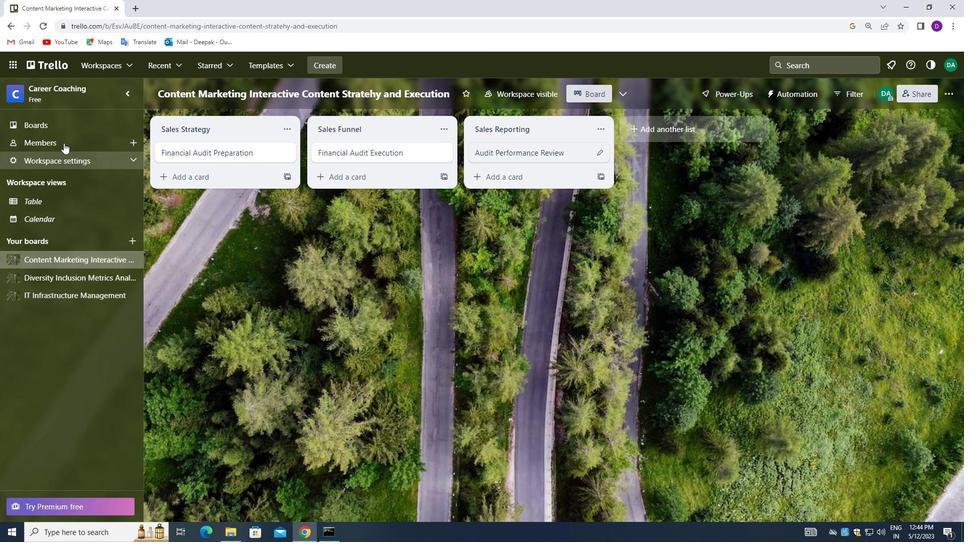 
Action: Mouse pressed left at (58, 128)
Screenshot: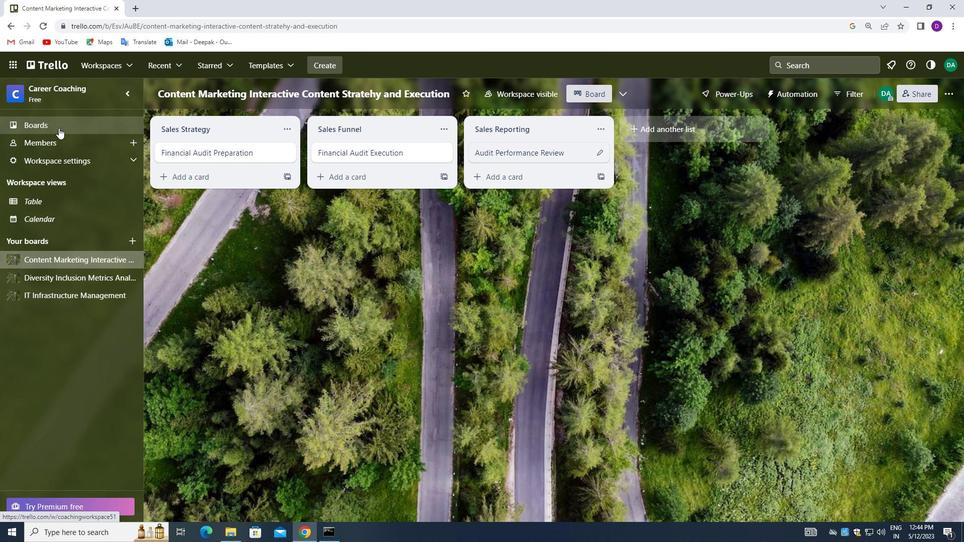 
Action: Mouse moved to (316, 232)
Screenshot: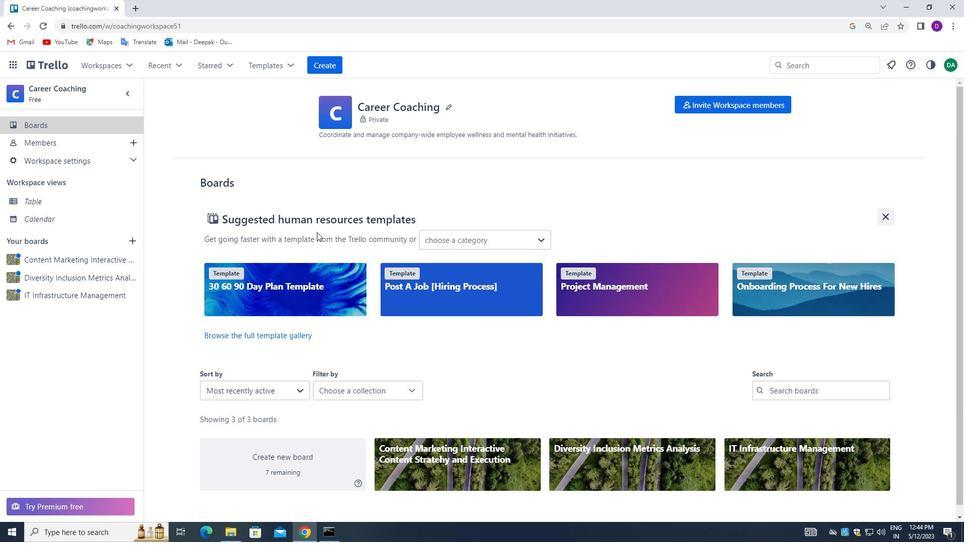 
